 Task: Look for products in the category "Babies & Kids" with watermelon flavor only.
Action: Mouse moved to (319, 134)
Screenshot: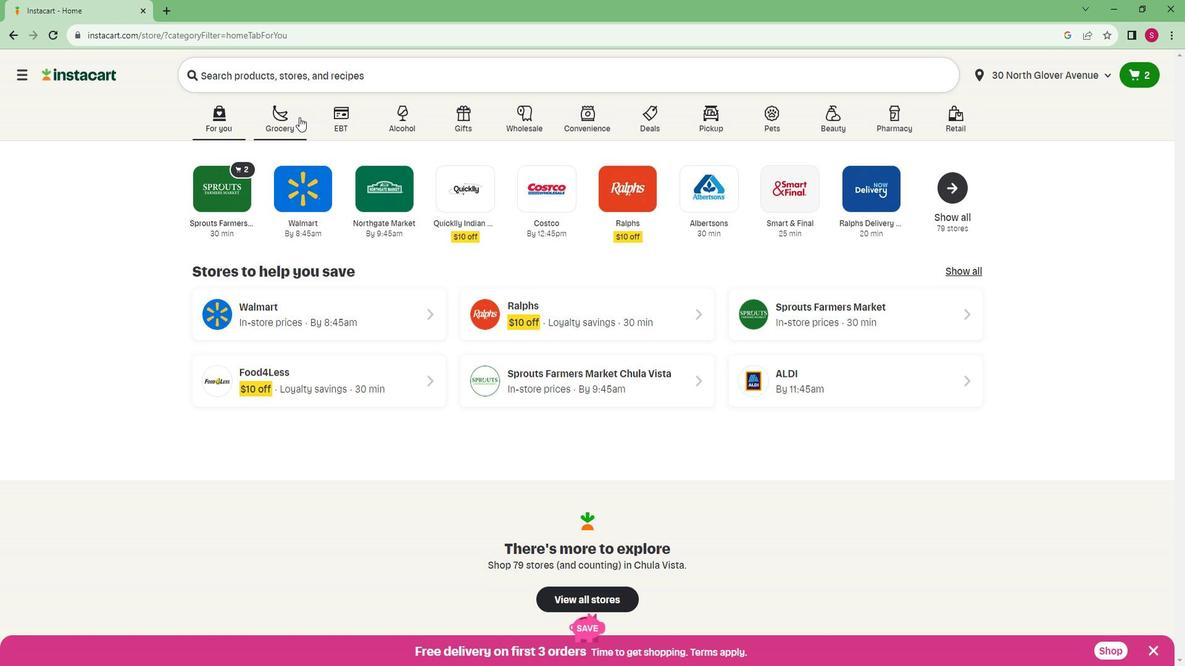 
Action: Mouse pressed left at (319, 134)
Screenshot: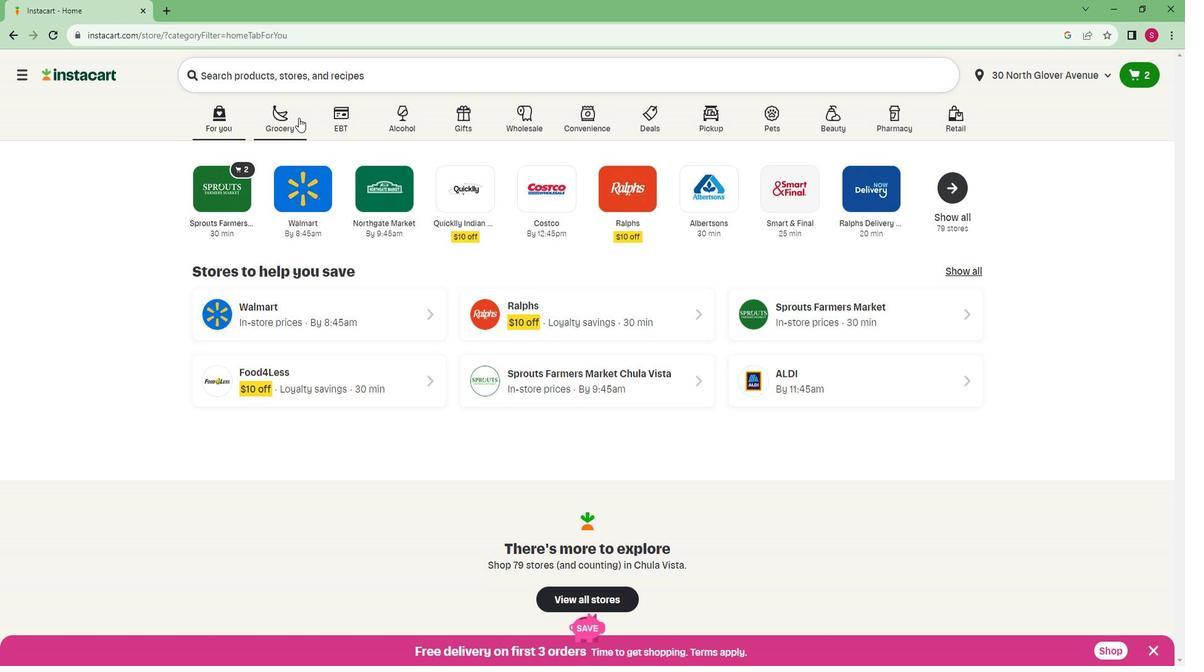 
Action: Mouse moved to (266, 367)
Screenshot: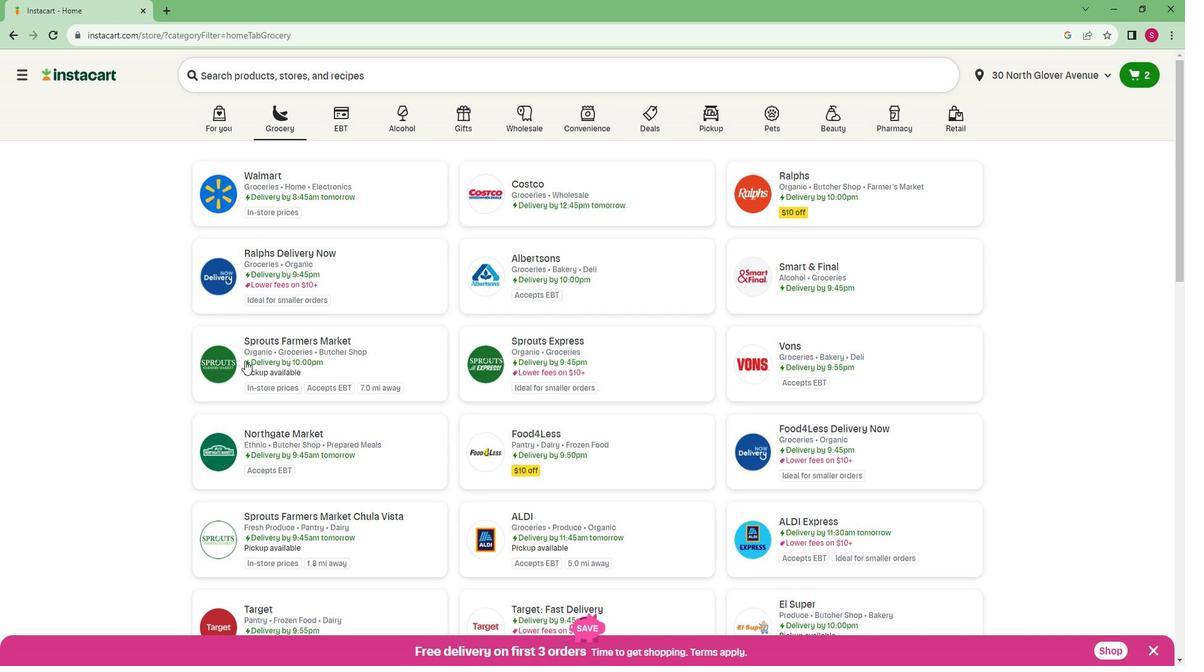 
Action: Mouse pressed left at (266, 367)
Screenshot: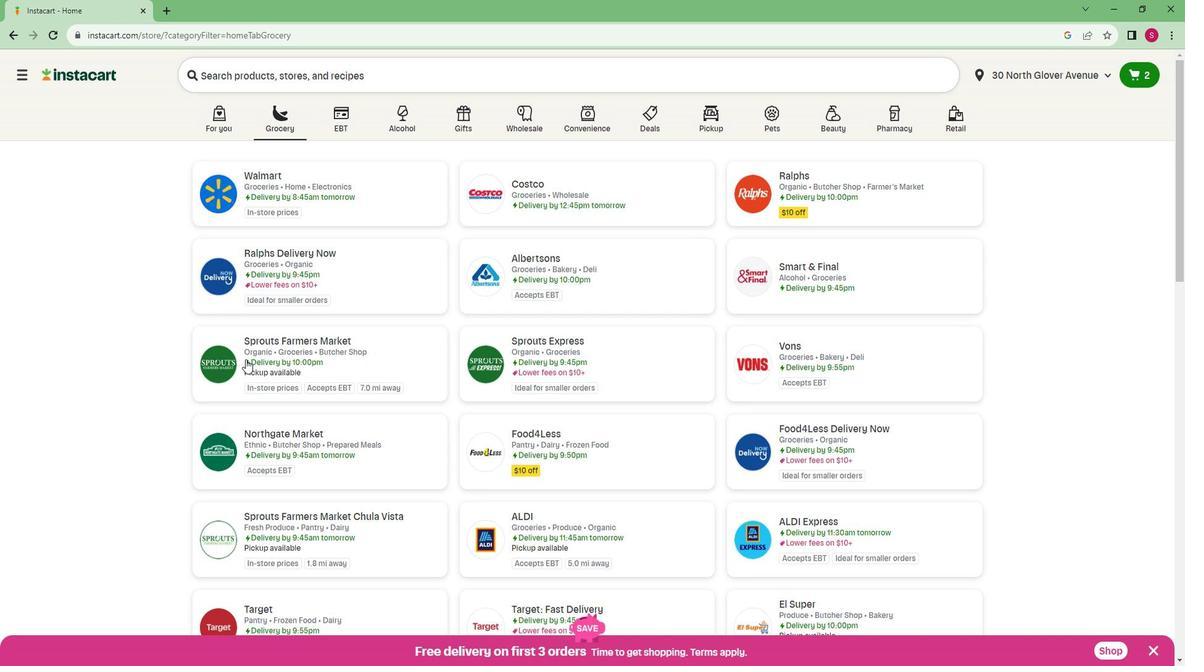 
Action: Mouse moved to (137, 537)
Screenshot: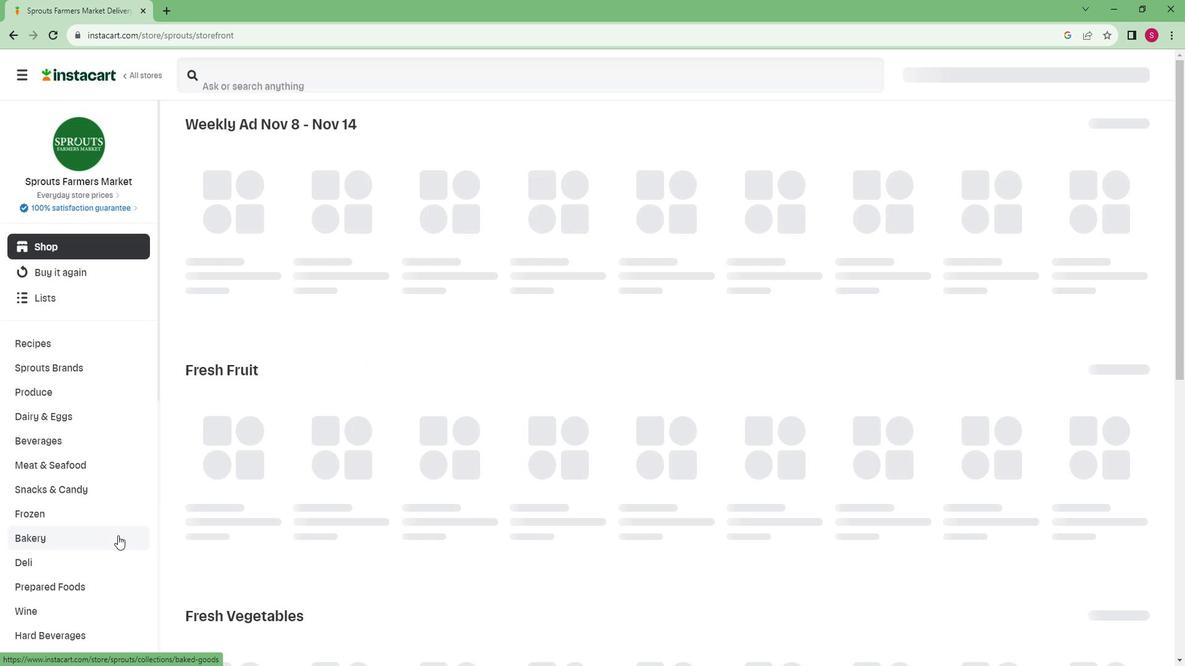 
Action: Mouse scrolled (137, 536) with delta (0, 0)
Screenshot: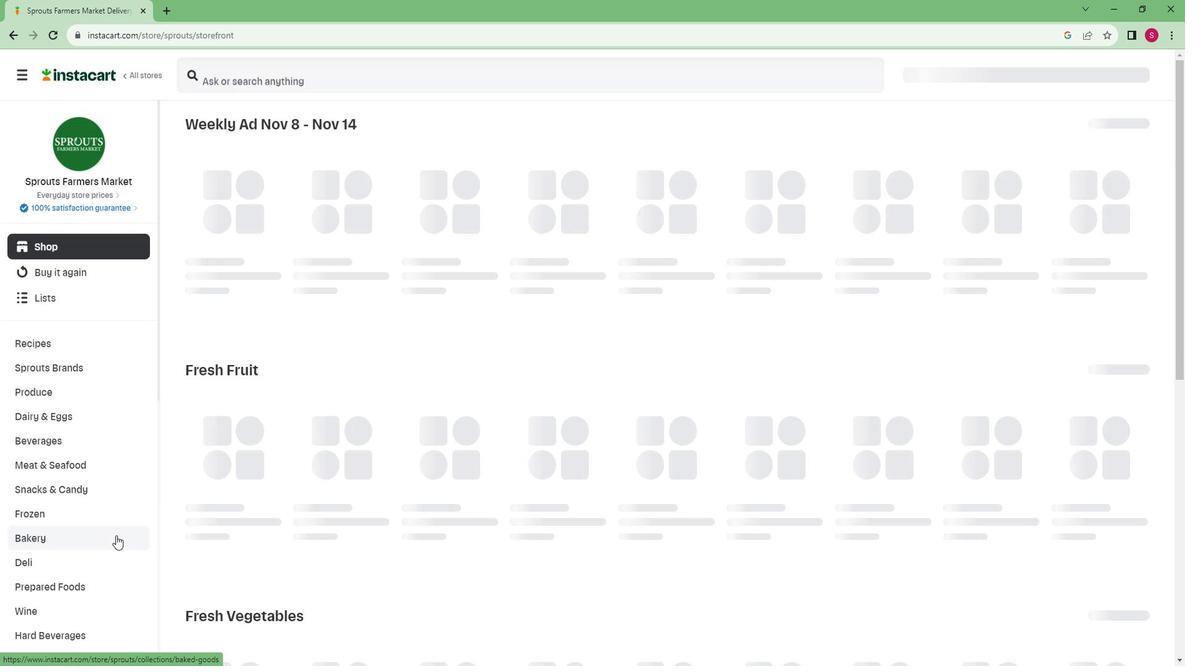 
Action: Mouse scrolled (137, 536) with delta (0, 0)
Screenshot: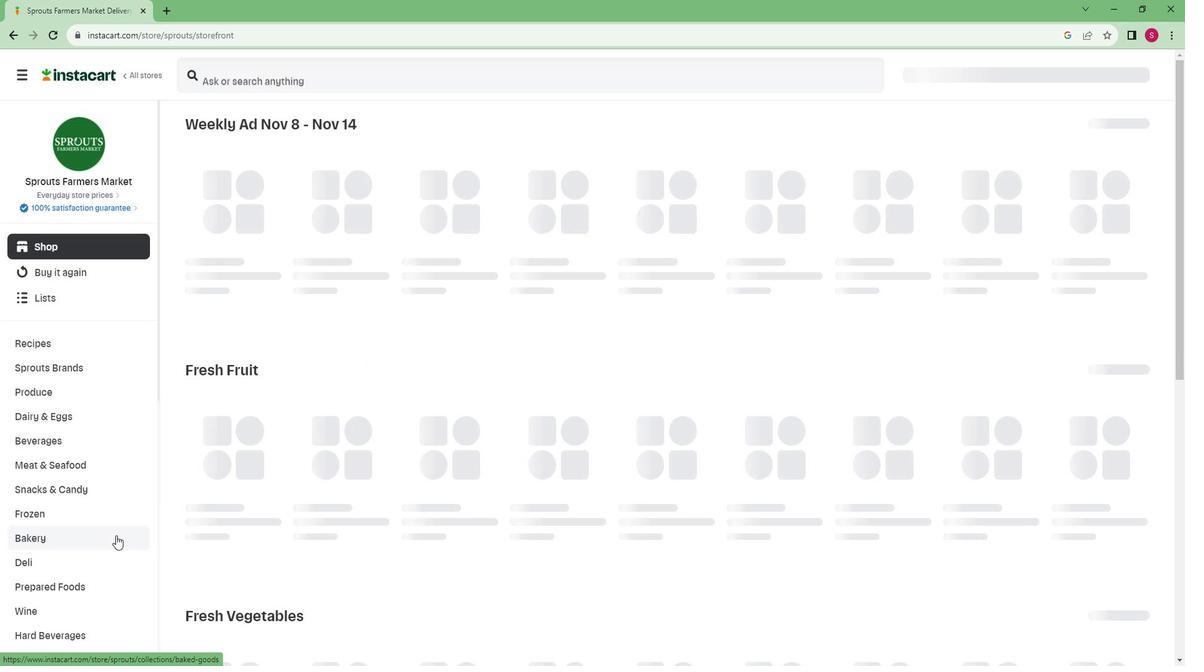 
Action: Mouse scrolled (137, 536) with delta (0, 0)
Screenshot: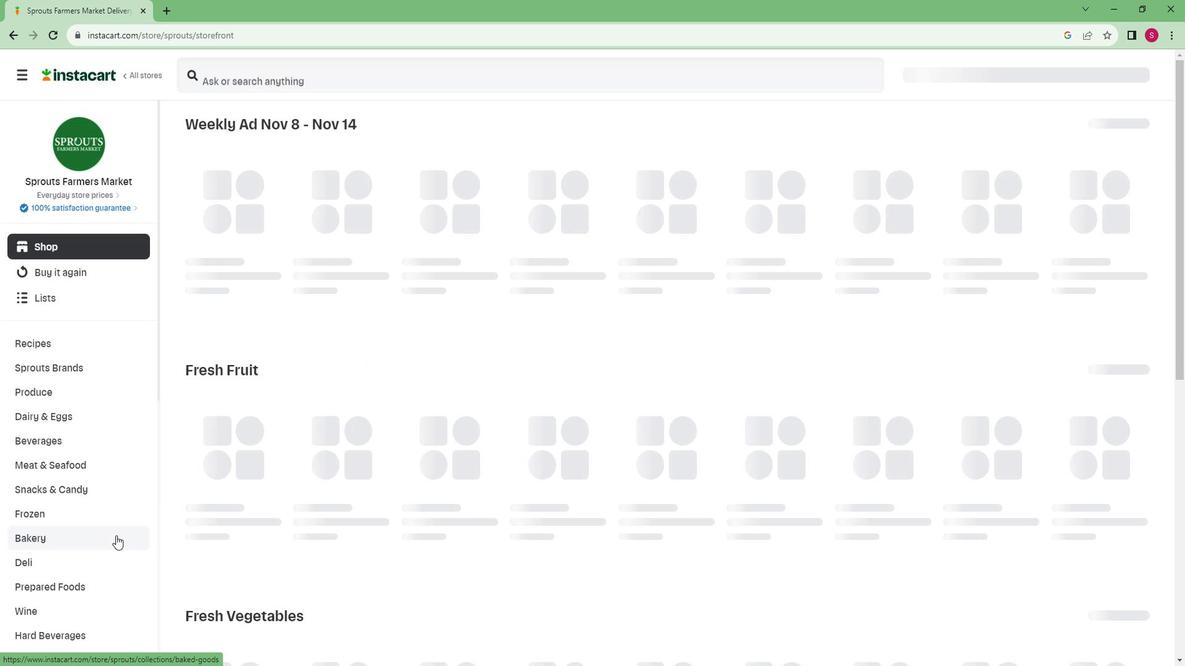
Action: Mouse moved to (136, 537)
Screenshot: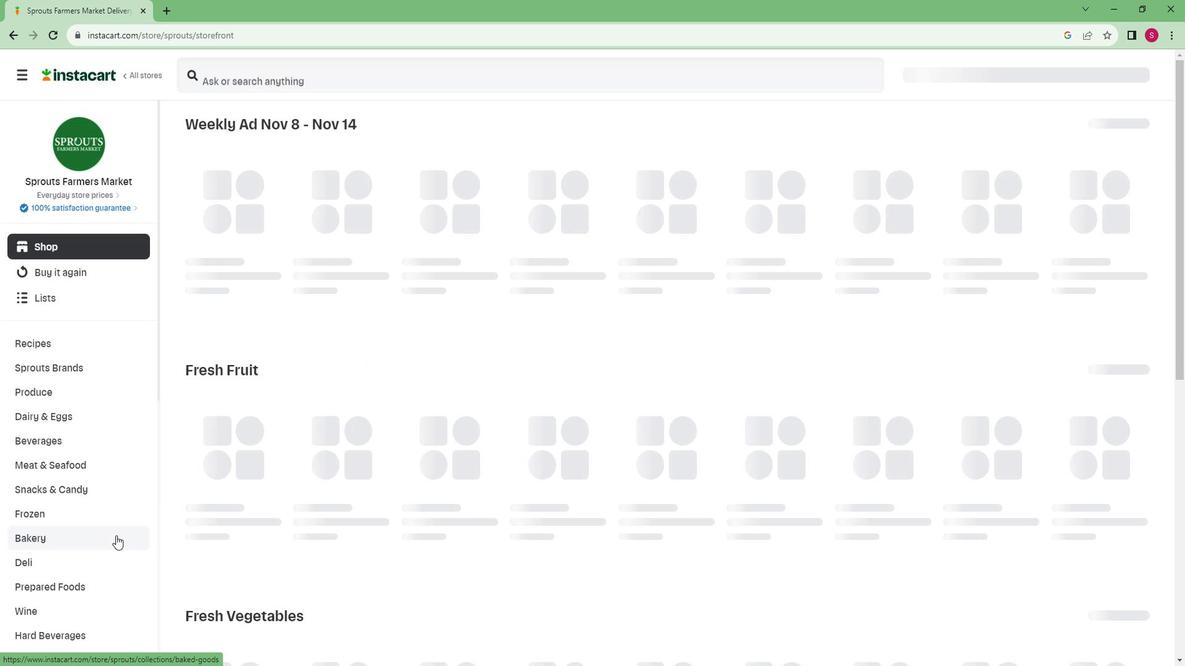 
Action: Mouse scrolled (136, 536) with delta (0, 0)
Screenshot: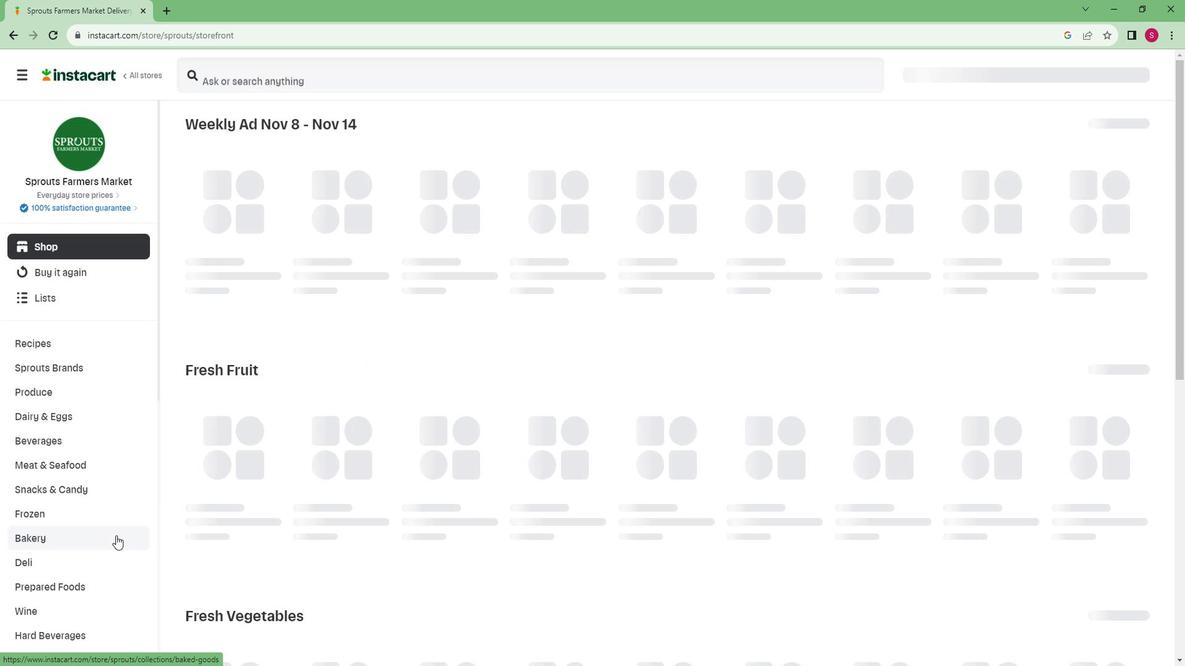 
Action: Mouse moved to (134, 537)
Screenshot: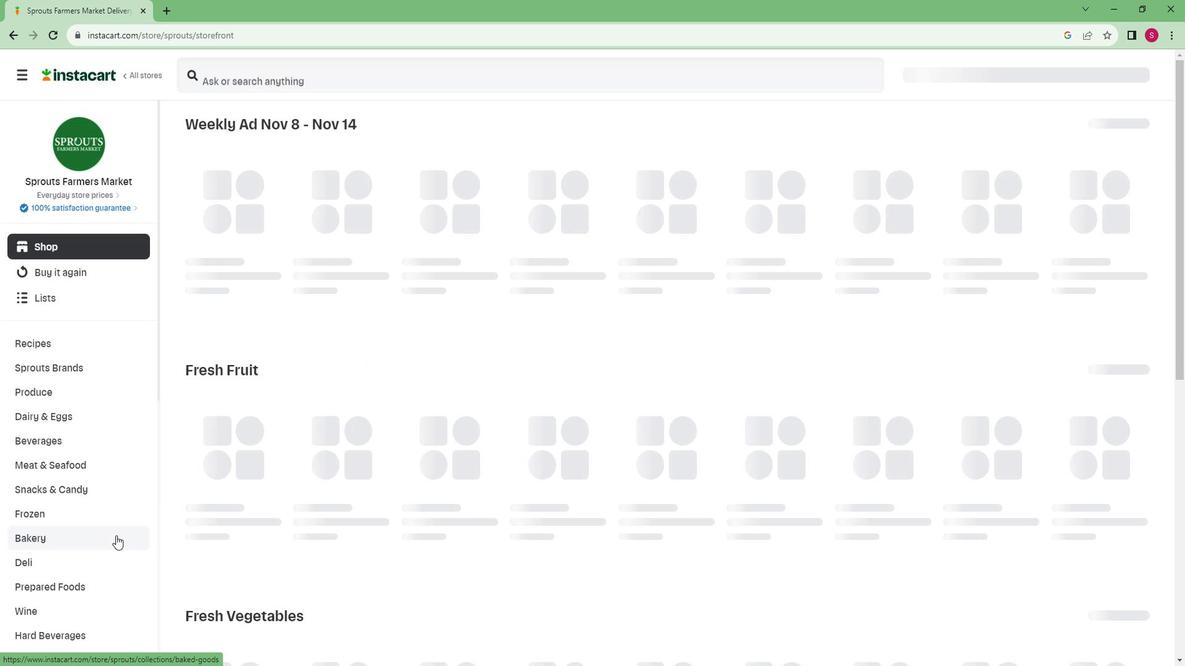 
Action: Mouse scrolled (134, 536) with delta (0, 0)
Screenshot: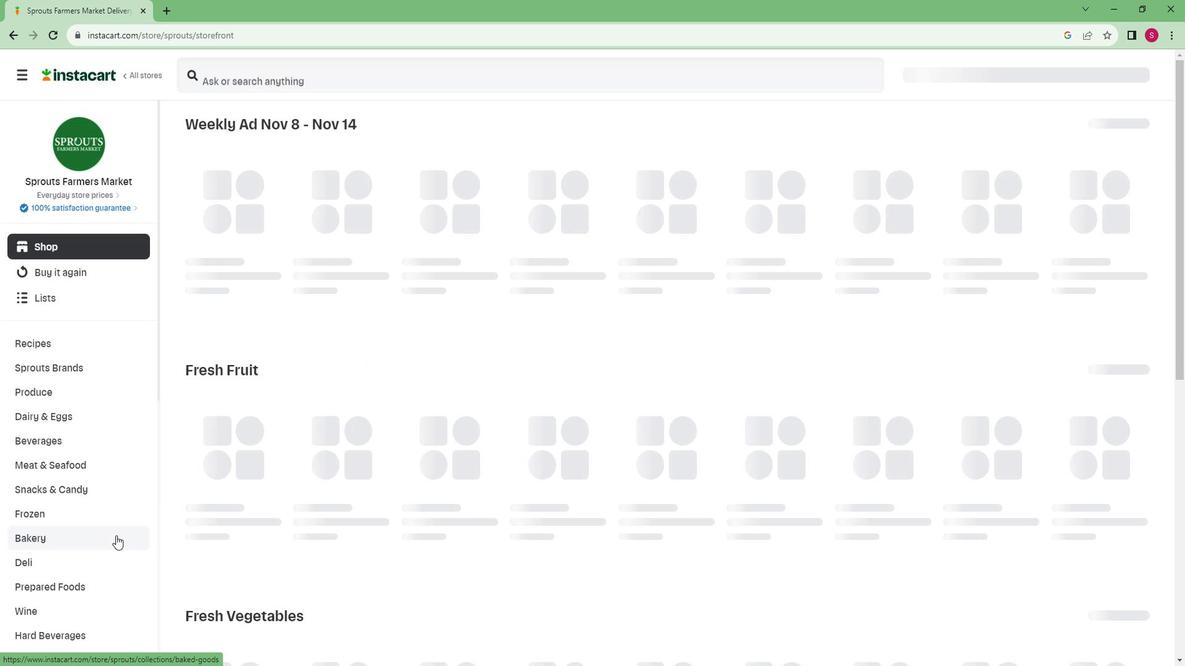 
Action: Mouse moved to (133, 536)
Screenshot: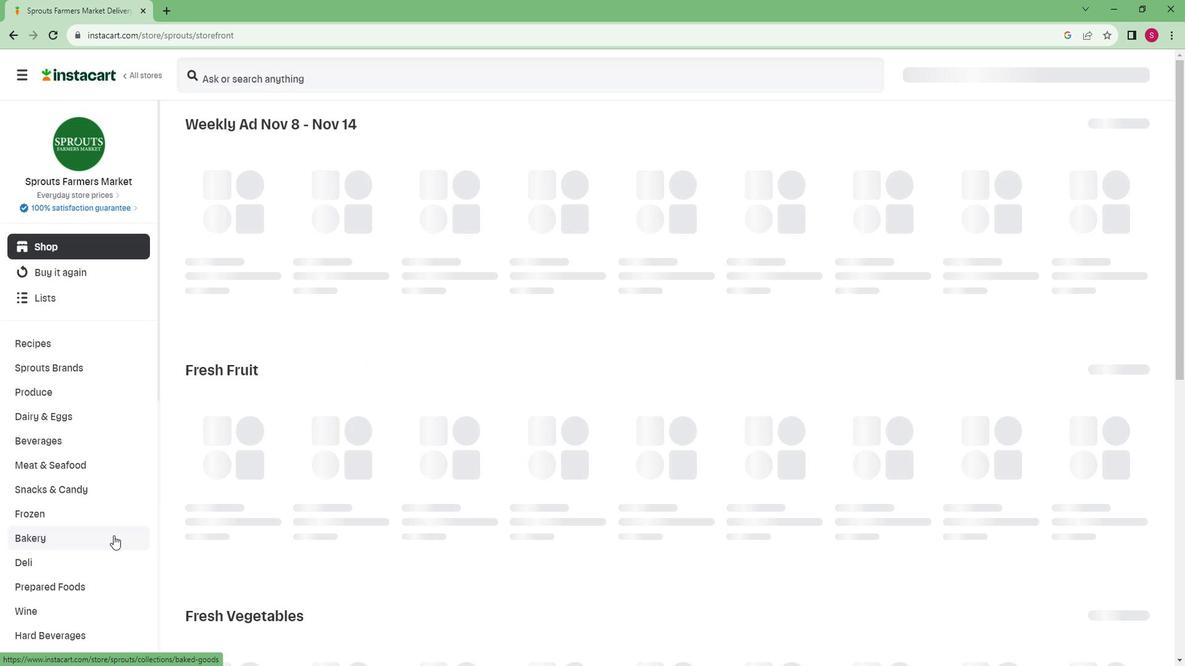 
Action: Mouse scrolled (133, 535) with delta (0, 0)
Screenshot: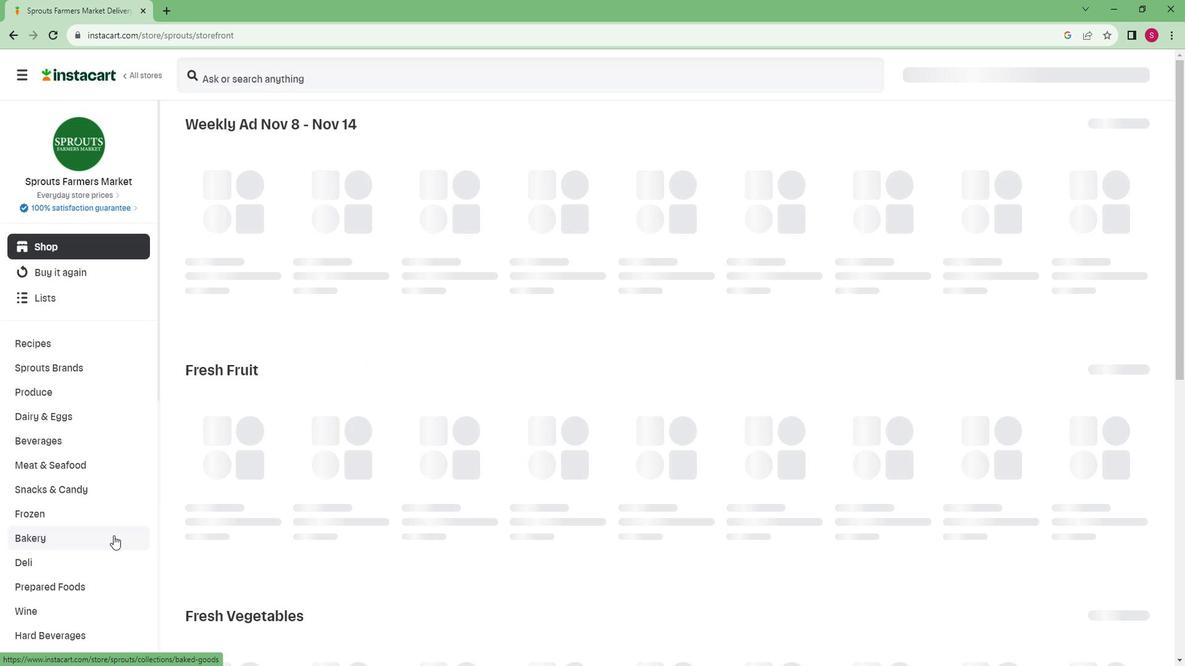 
Action: Mouse moved to (120, 521)
Screenshot: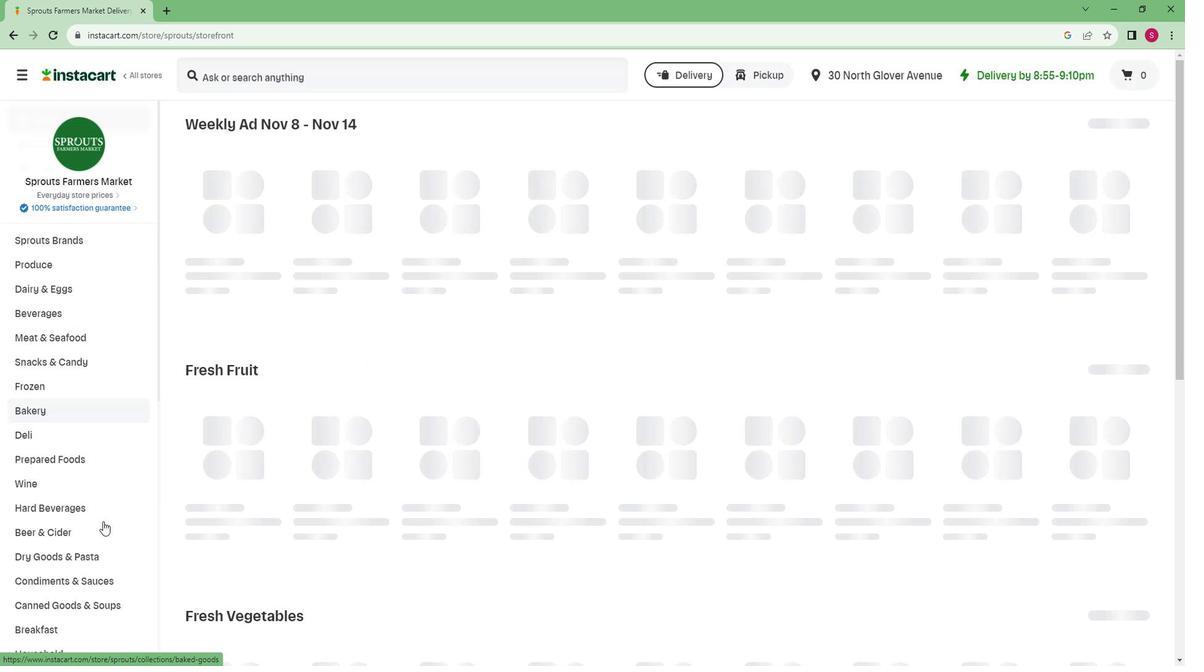 
Action: Mouse scrolled (120, 521) with delta (0, 0)
Screenshot: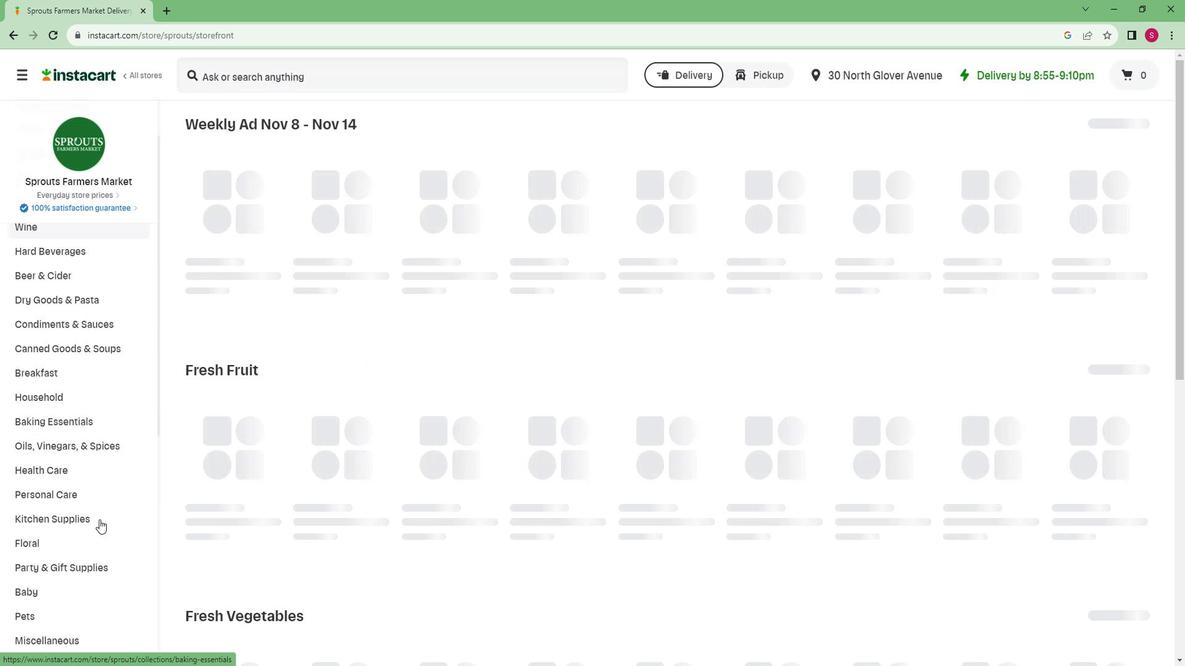 
Action: Mouse scrolled (120, 521) with delta (0, 0)
Screenshot: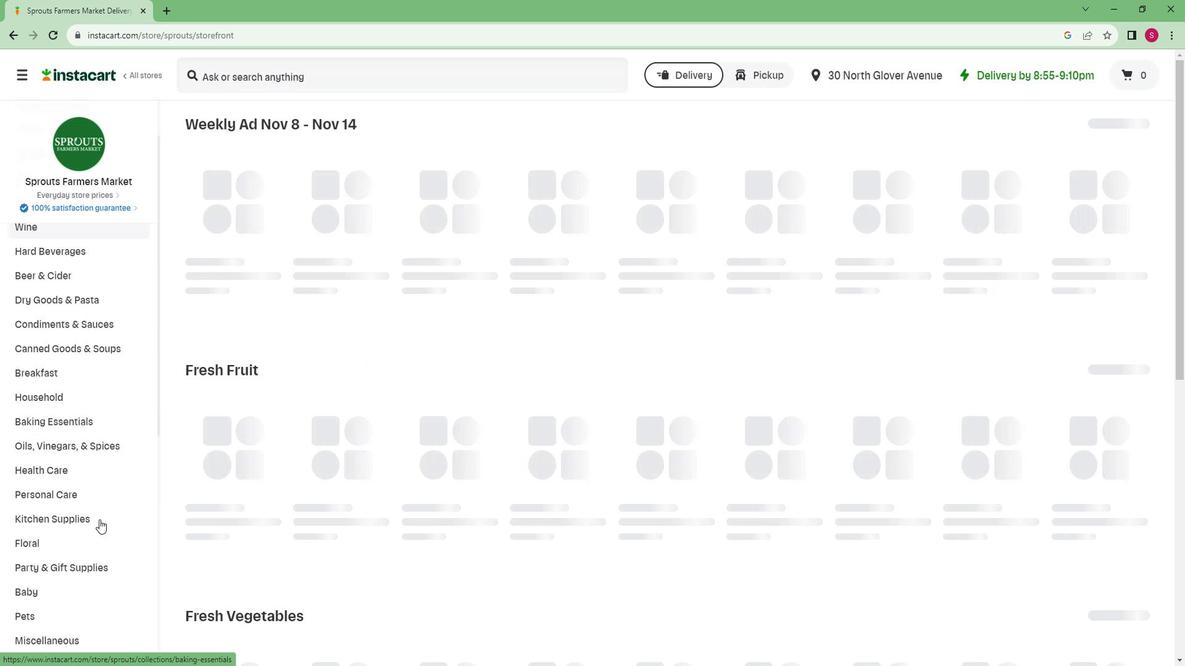 
Action: Mouse scrolled (120, 521) with delta (0, 0)
Screenshot: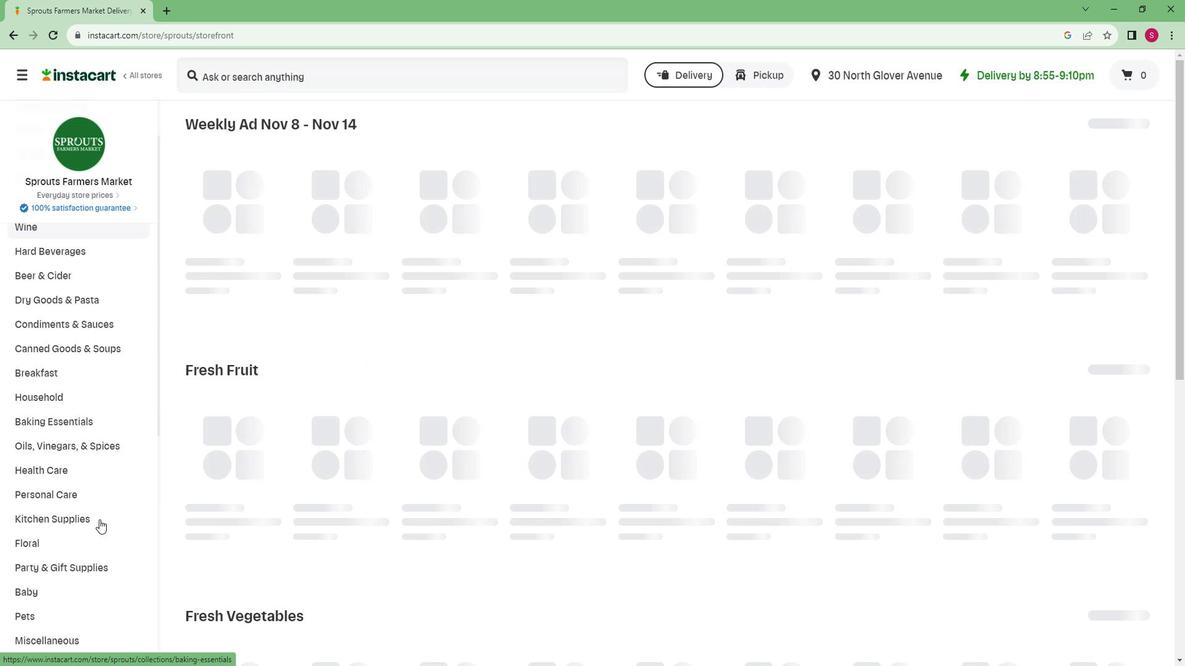 
Action: Mouse scrolled (120, 521) with delta (0, 0)
Screenshot: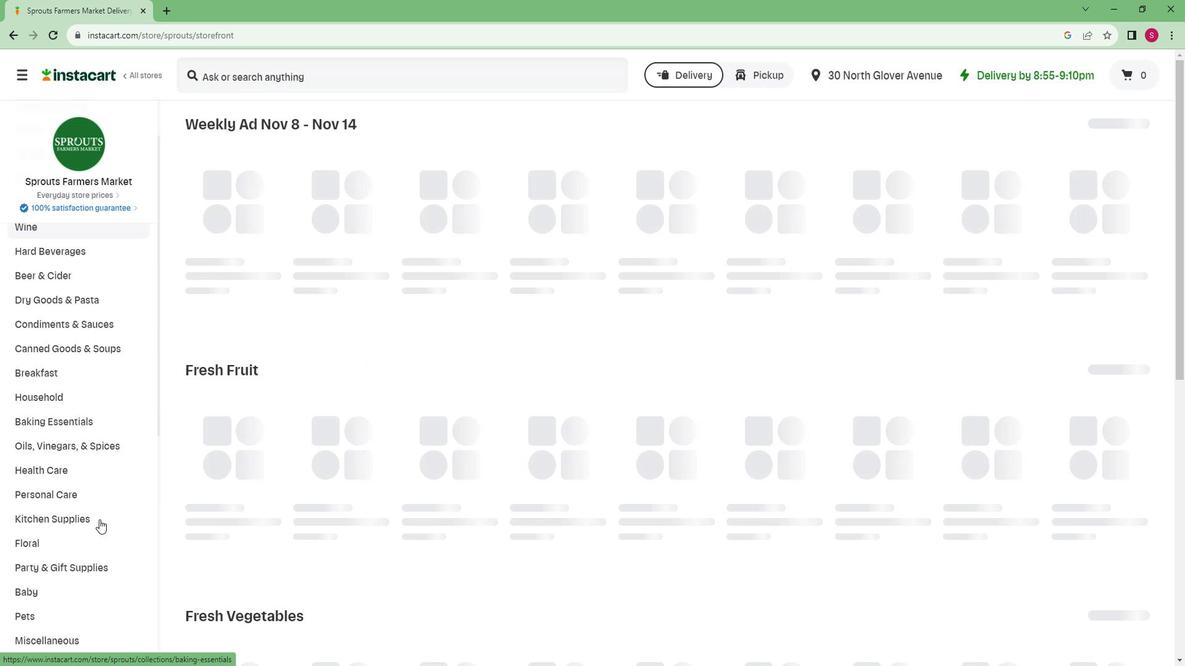
Action: Mouse scrolled (120, 521) with delta (0, 0)
Screenshot: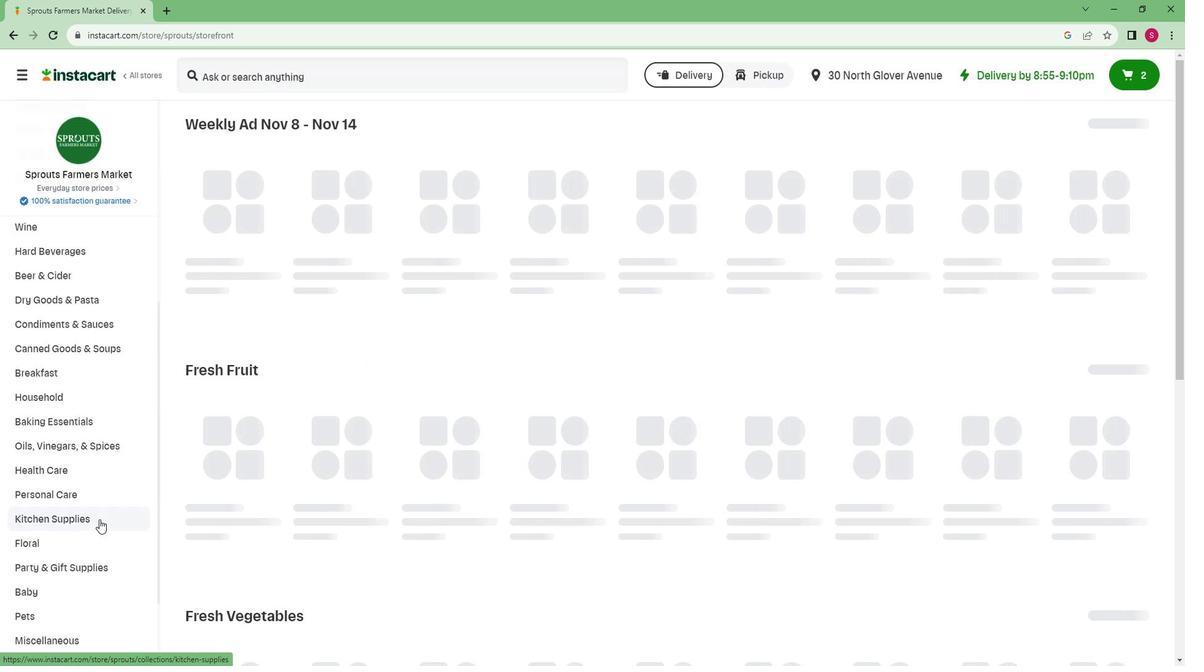 
Action: Mouse moved to (38, 621)
Screenshot: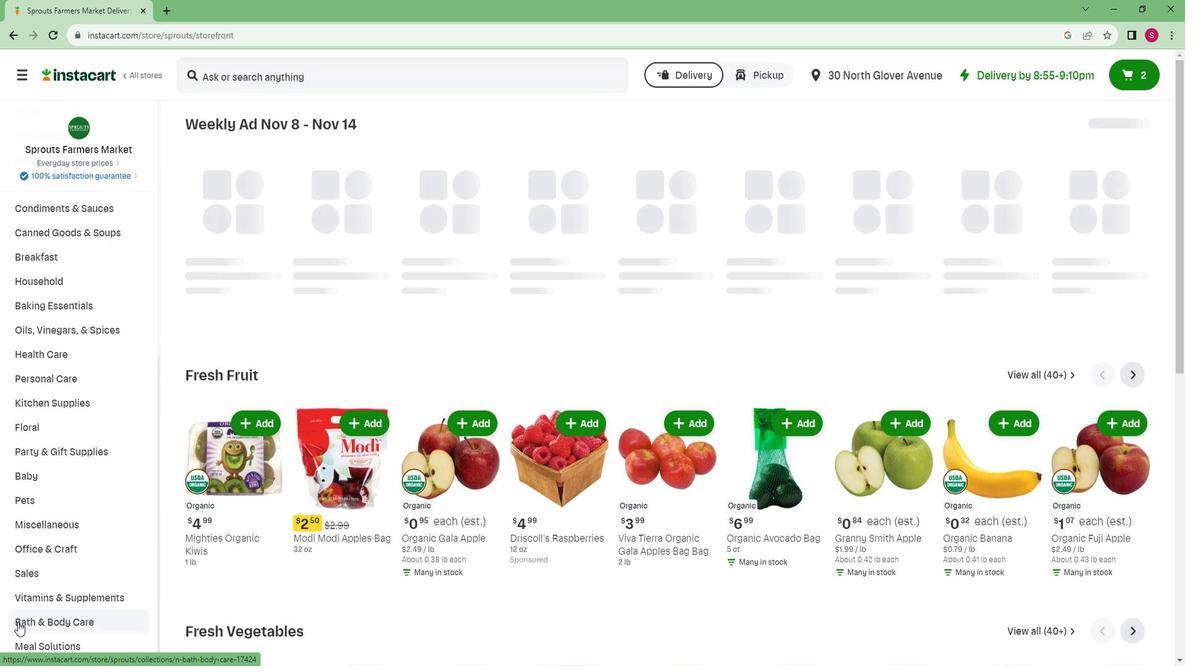 
Action: Mouse pressed left at (38, 621)
Screenshot: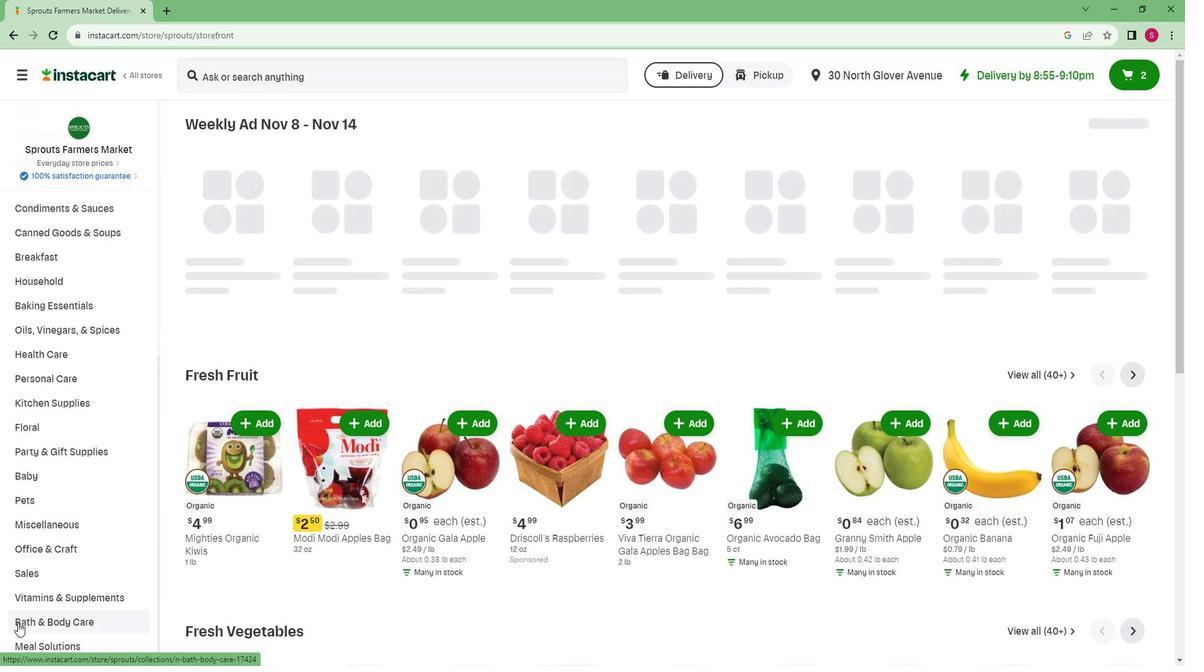 
Action: Mouse moved to (59, 587)
Screenshot: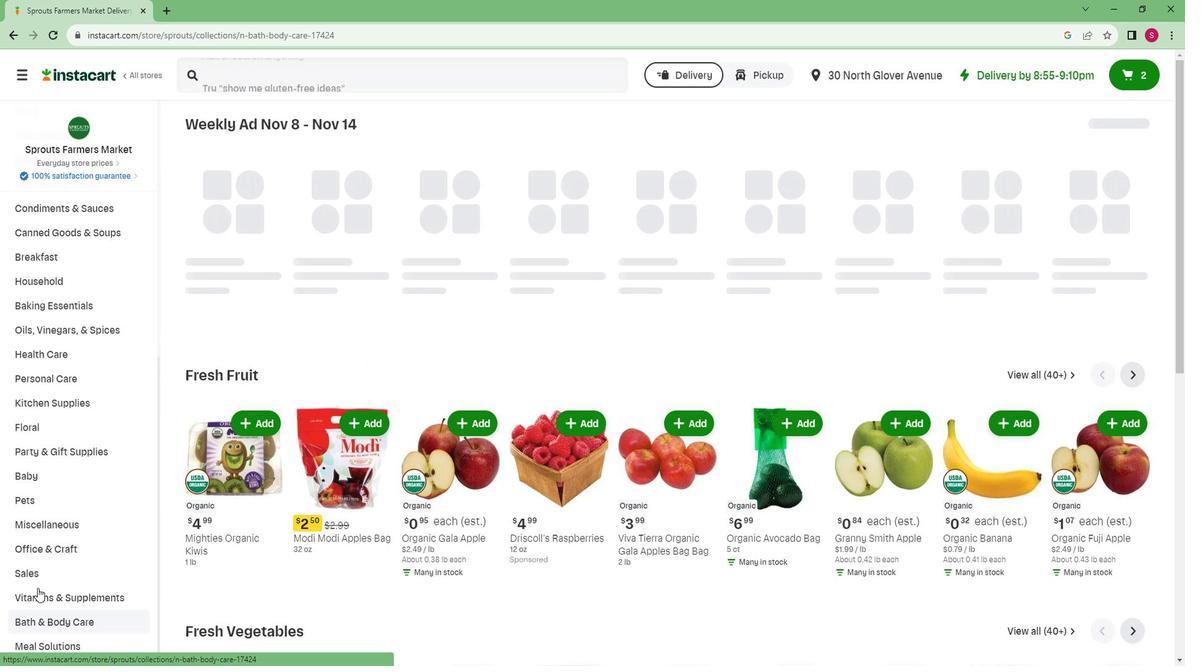 
Action: Mouse scrolled (59, 586) with delta (0, 0)
Screenshot: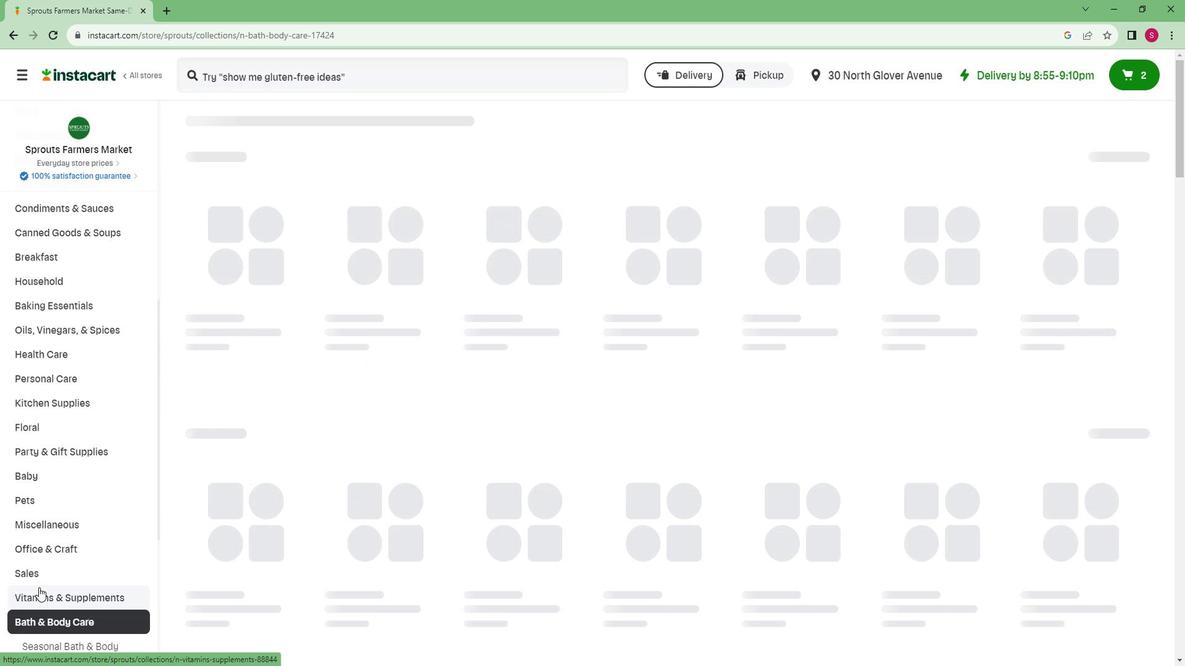 
Action: Mouse scrolled (59, 586) with delta (0, 0)
Screenshot: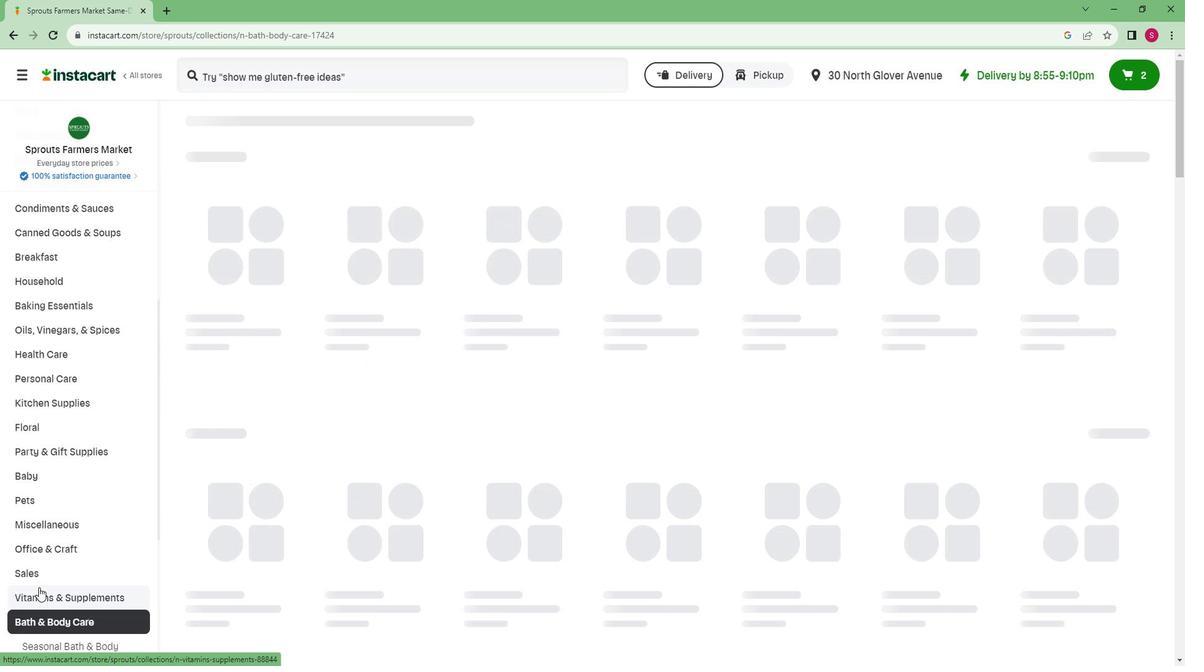 
Action: Mouse scrolled (59, 586) with delta (0, 0)
Screenshot: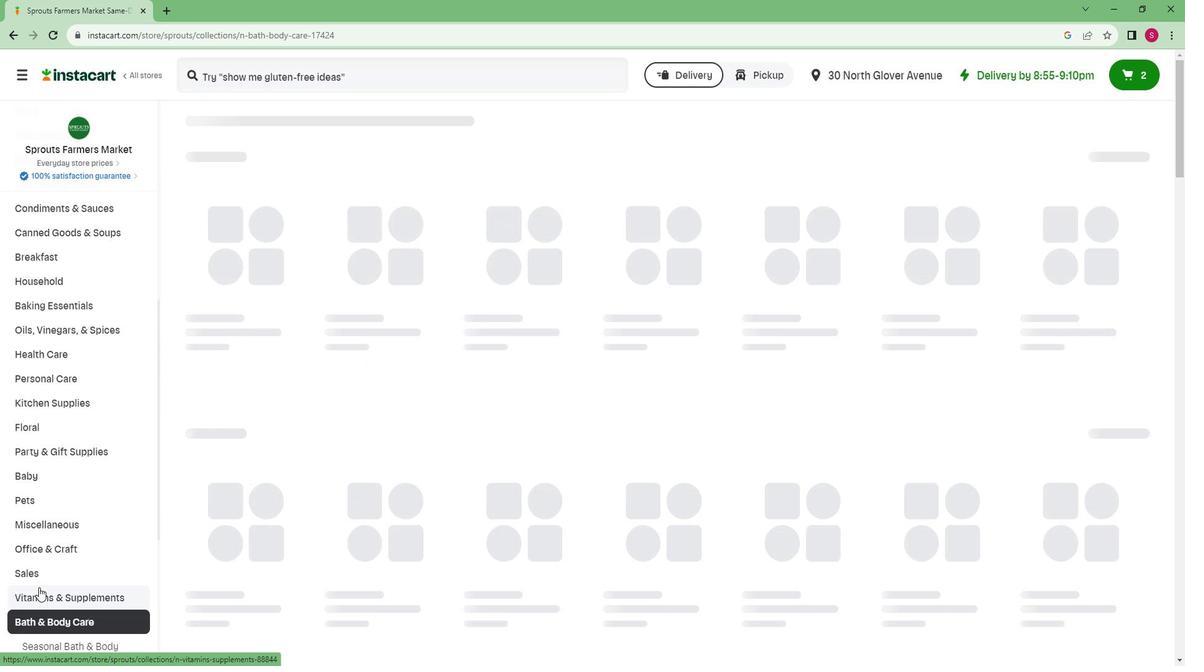 
Action: Mouse scrolled (59, 586) with delta (0, 0)
Screenshot: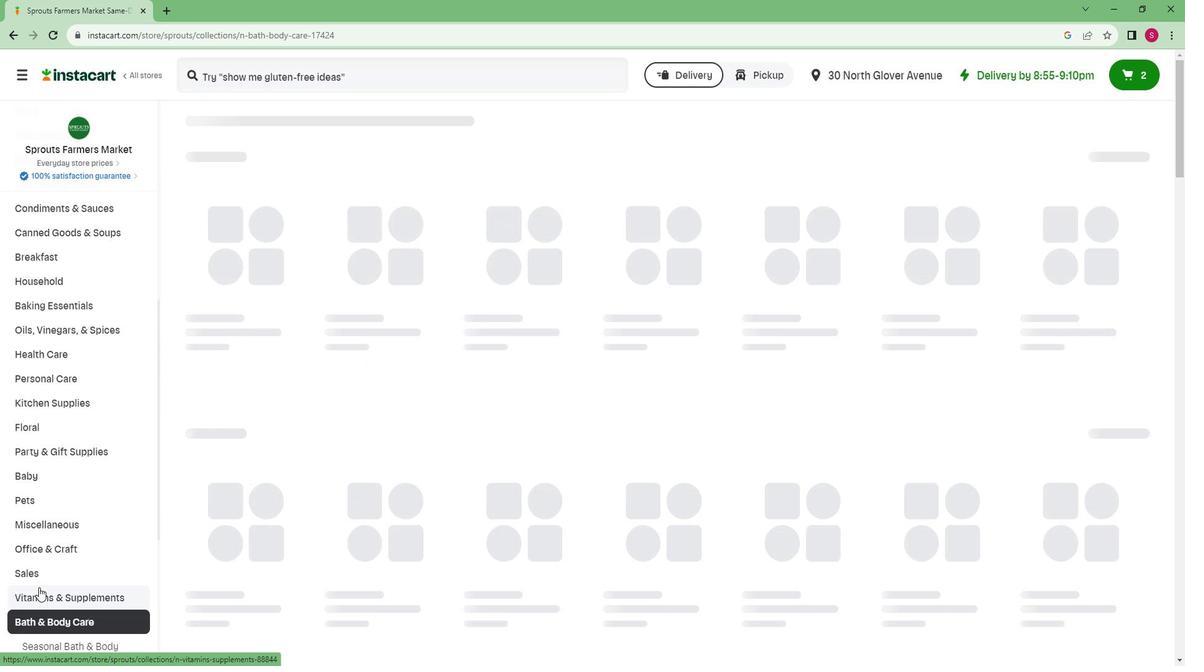 
Action: Mouse scrolled (59, 586) with delta (0, 0)
Screenshot: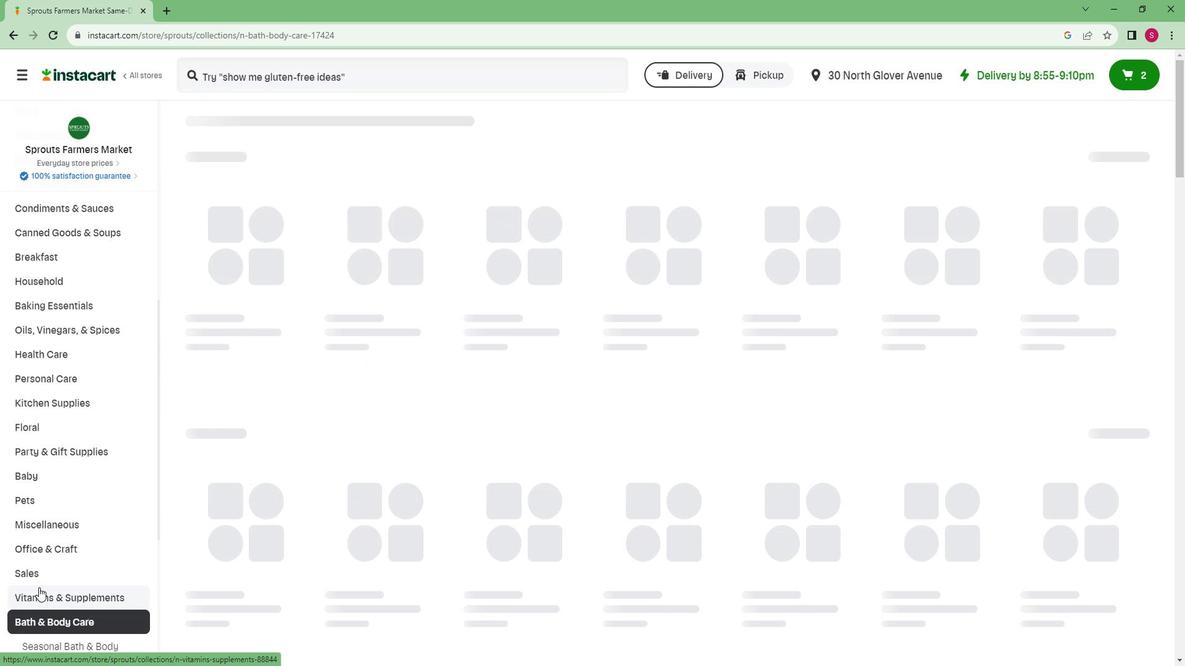 
Action: Mouse scrolled (59, 586) with delta (0, 0)
Screenshot: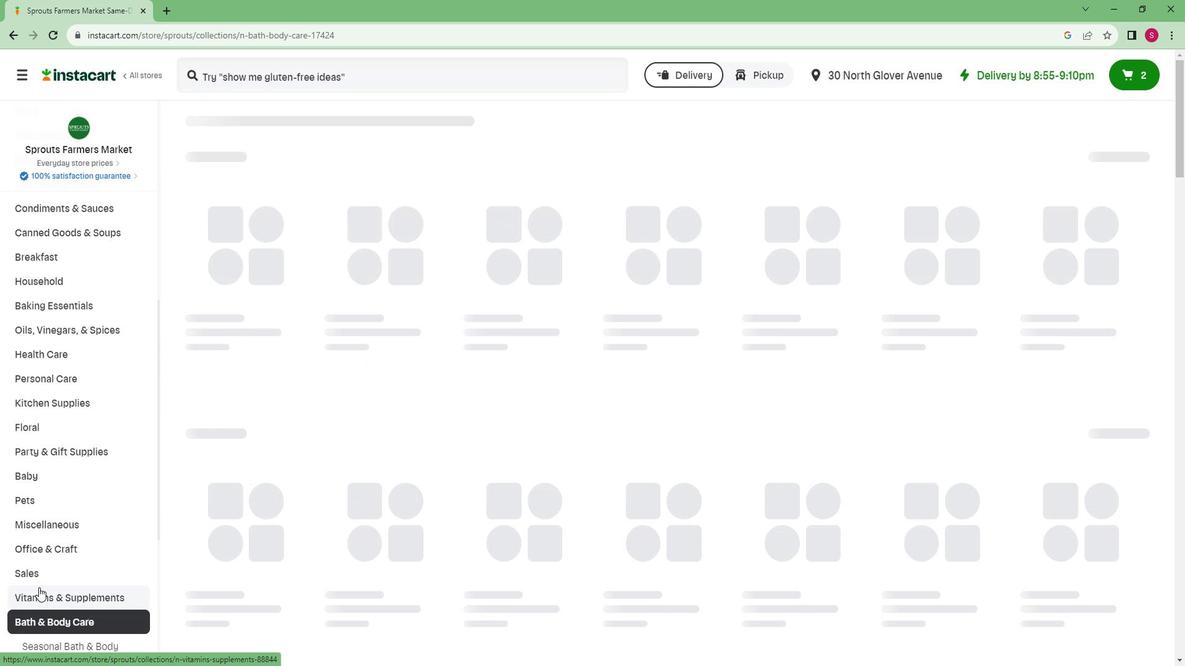
Action: Mouse scrolled (59, 586) with delta (0, 0)
Screenshot: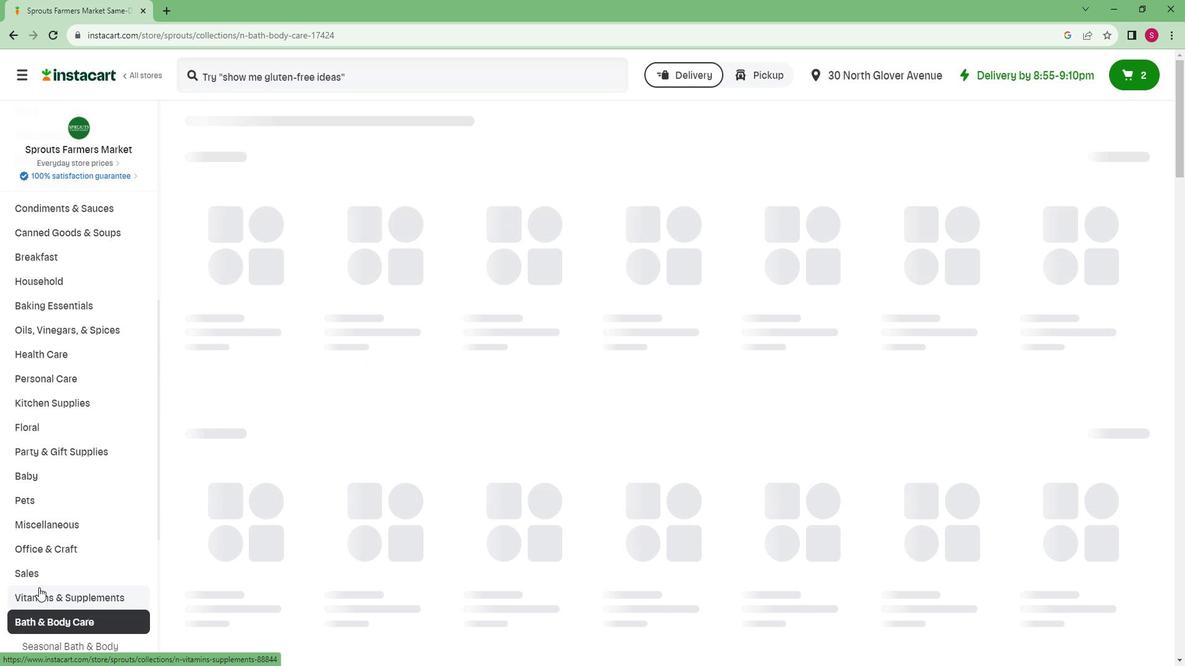 
Action: Mouse moved to (50, 596)
Screenshot: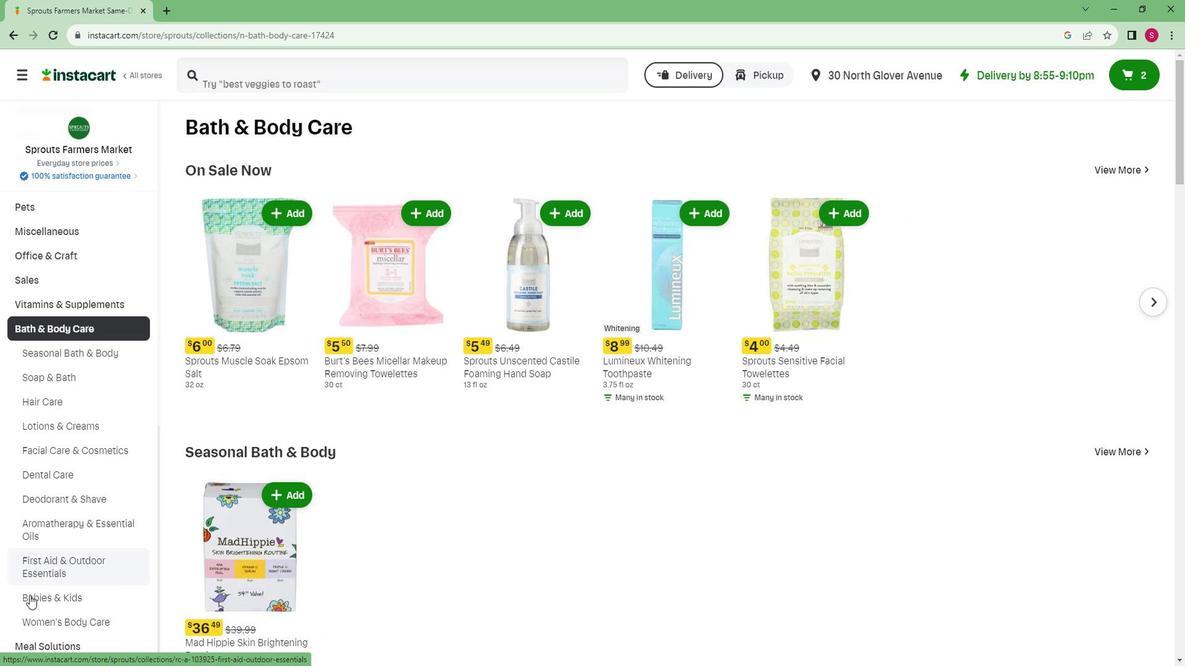
Action: Mouse pressed left at (50, 596)
Screenshot: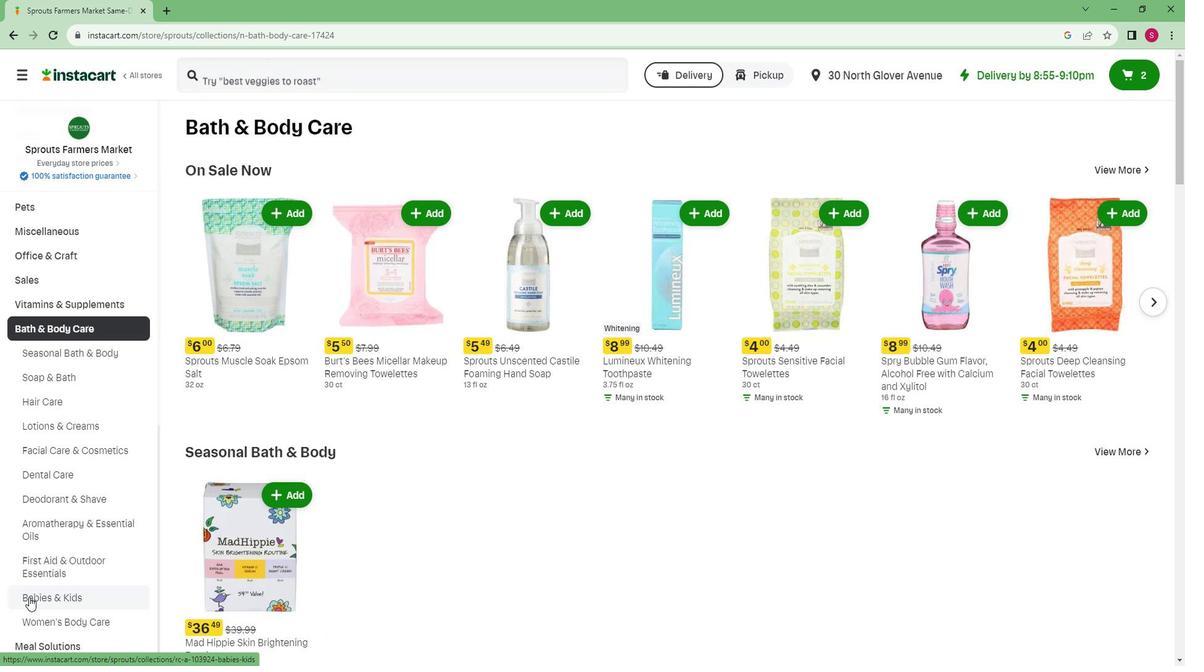
Action: Mouse moved to (321, 343)
Screenshot: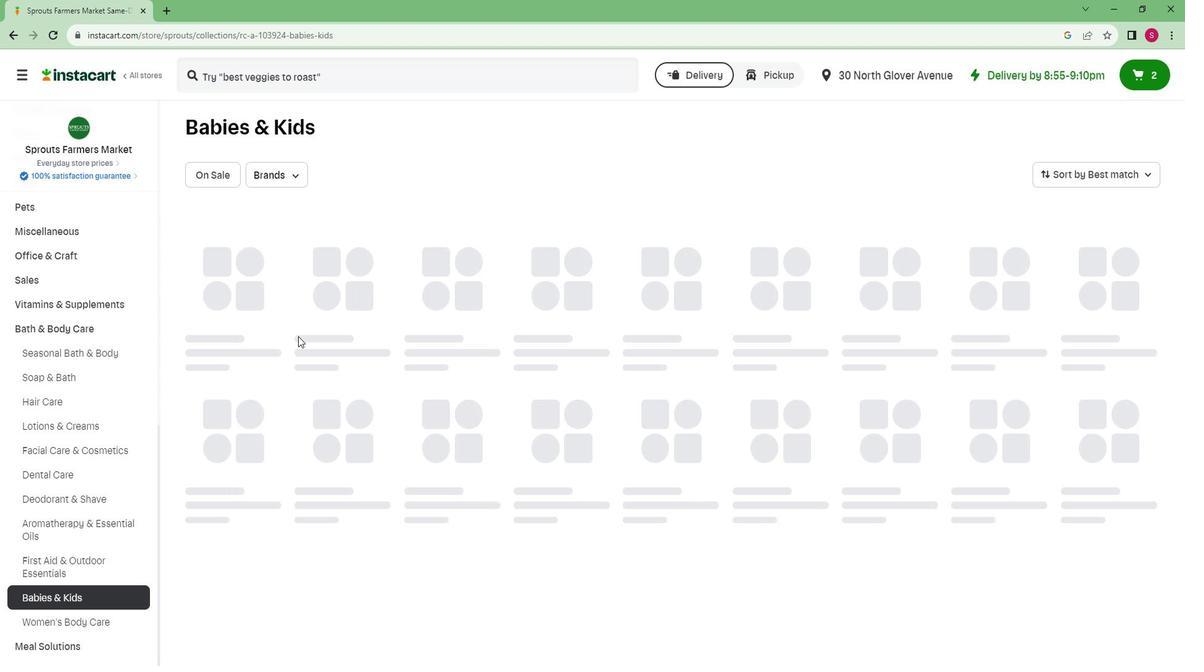 
